 Task: View configure terminal setting.
Action: Mouse moved to (187, 279)
Screenshot: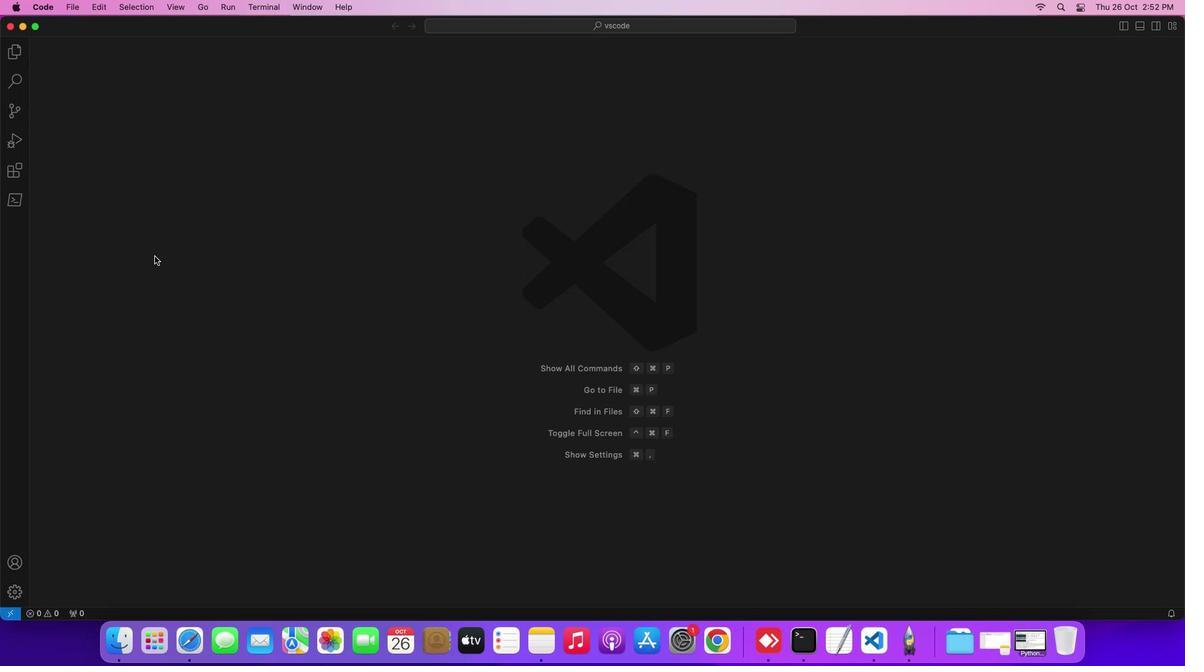 
Action: Mouse pressed left at (187, 279)
Screenshot: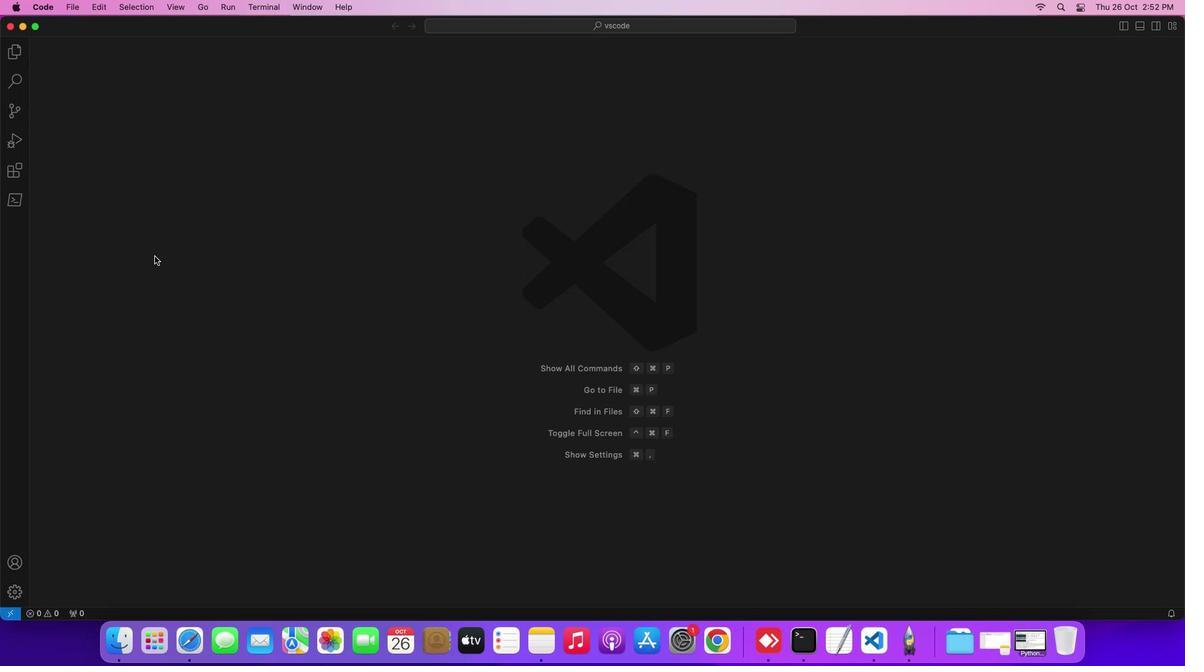 
Action: Mouse moved to (279, 109)
Screenshot: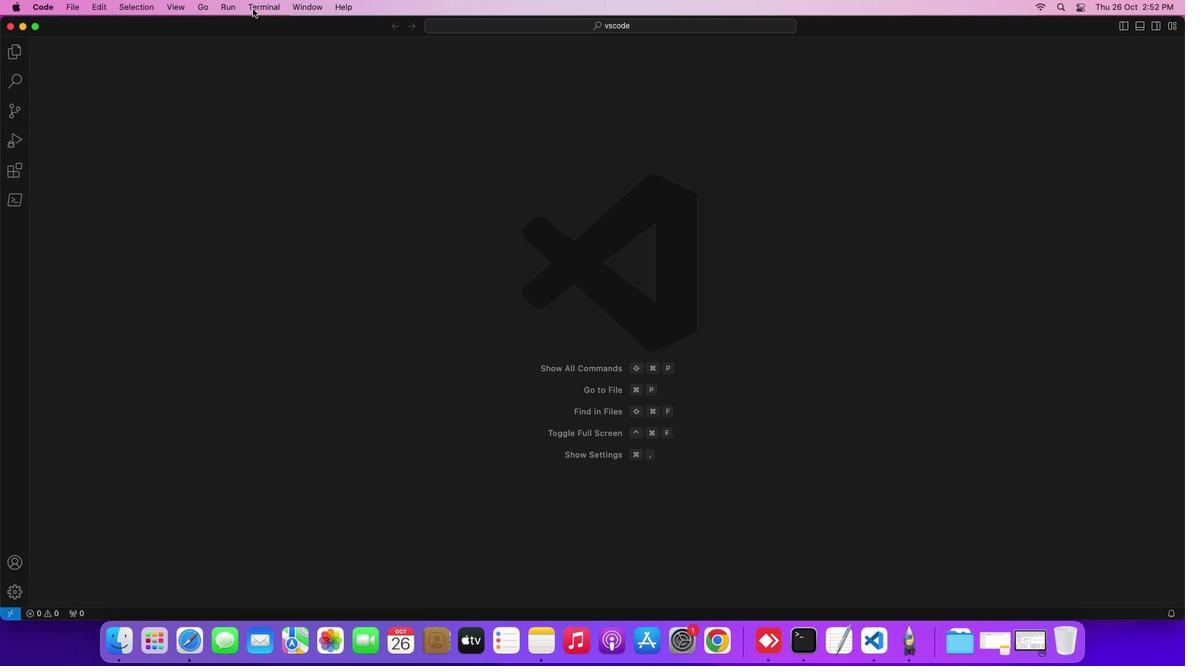 
Action: Mouse pressed left at (279, 109)
Screenshot: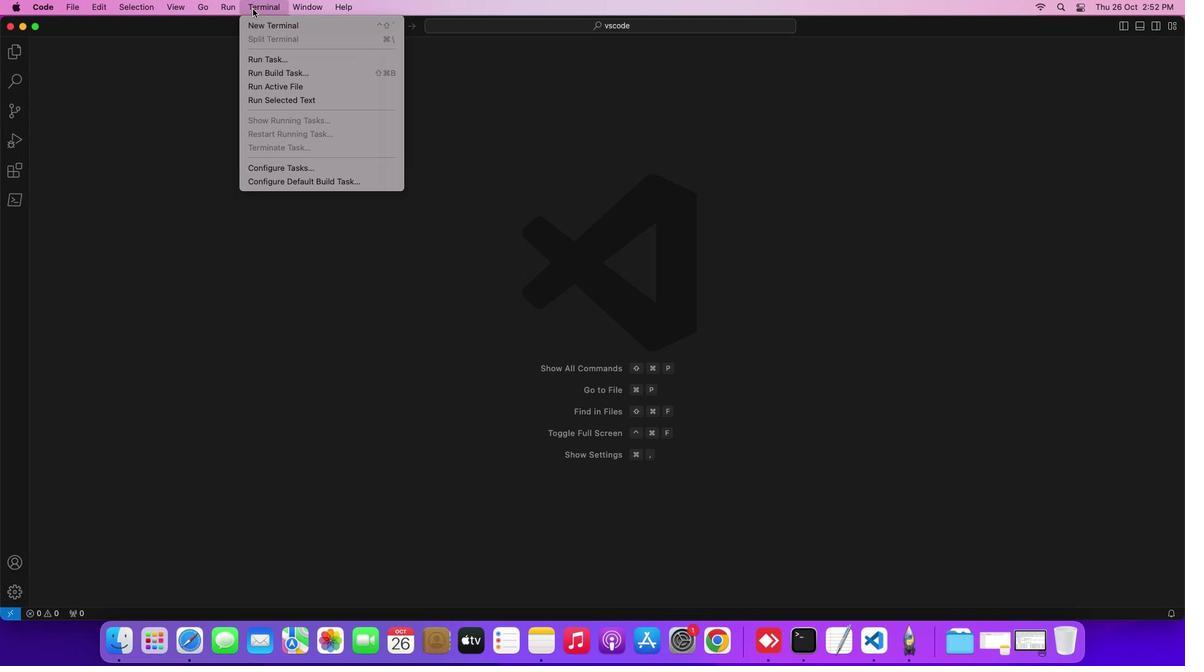 
Action: Mouse moved to (290, 122)
Screenshot: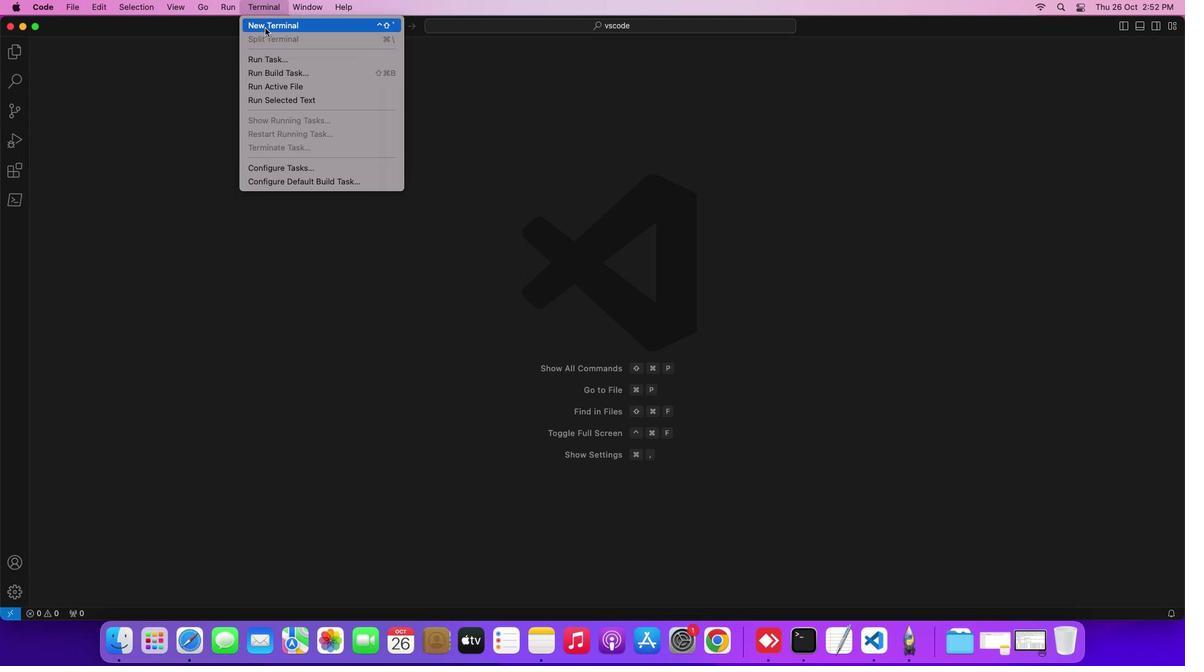 
Action: Mouse pressed left at (290, 122)
Screenshot: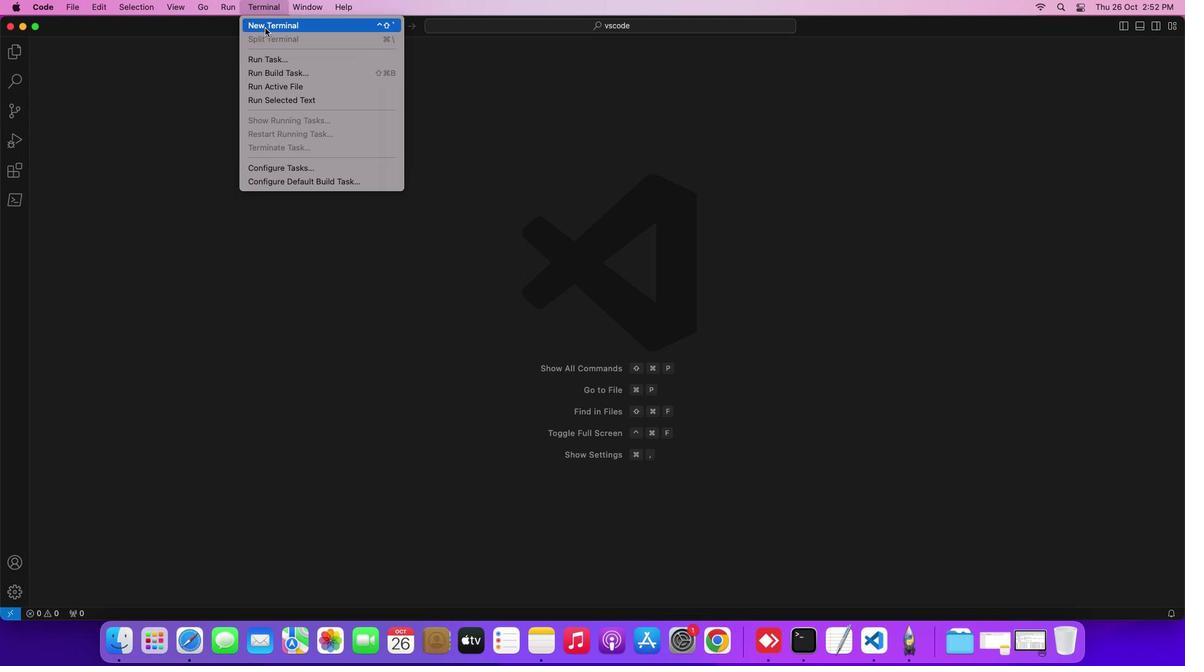 
Action: Mouse moved to (1071, 418)
Screenshot: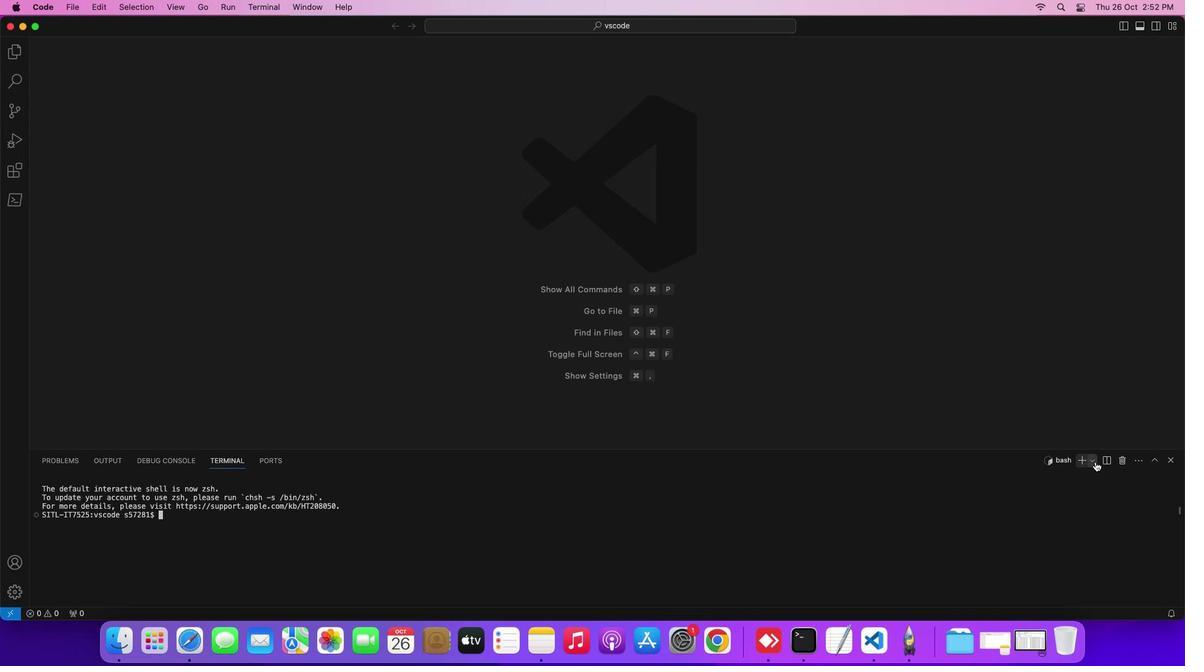 
Action: Mouse pressed left at (1071, 418)
Screenshot: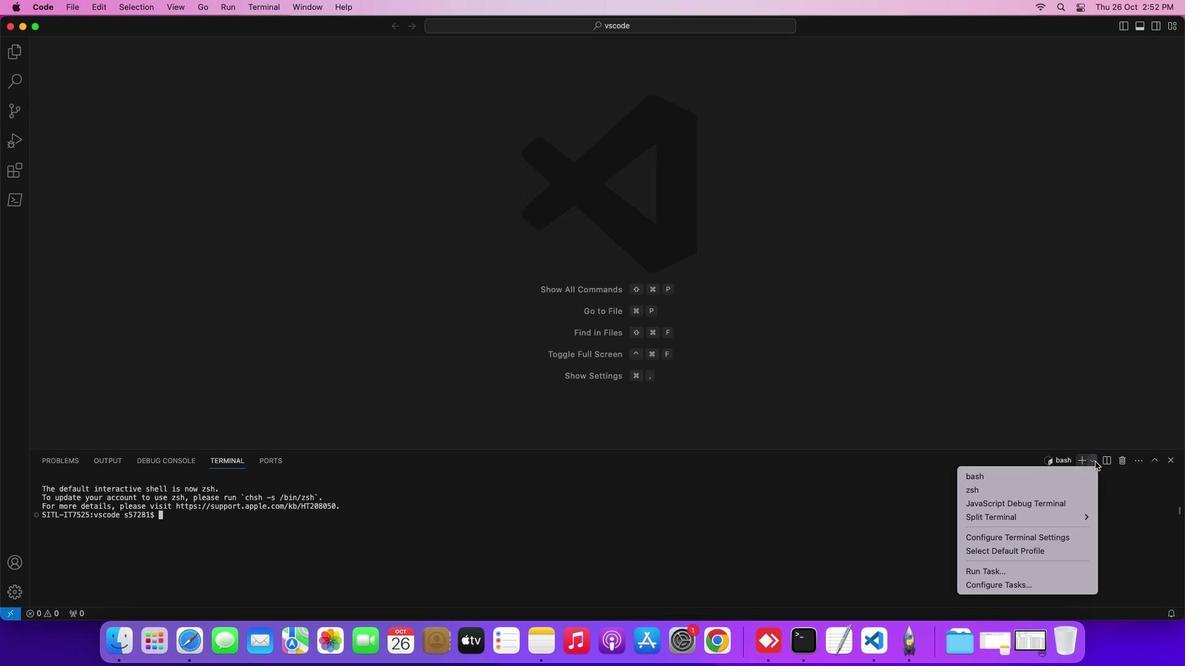 
Action: Mouse moved to (1045, 470)
Screenshot: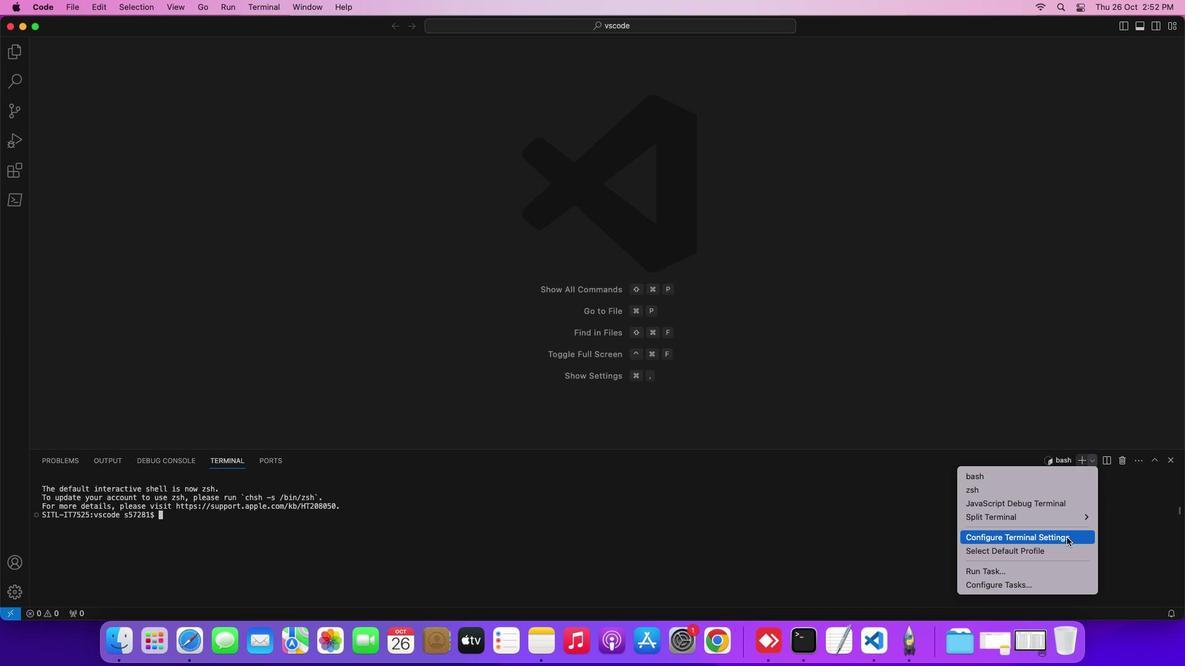 
Action: Mouse pressed left at (1045, 470)
Screenshot: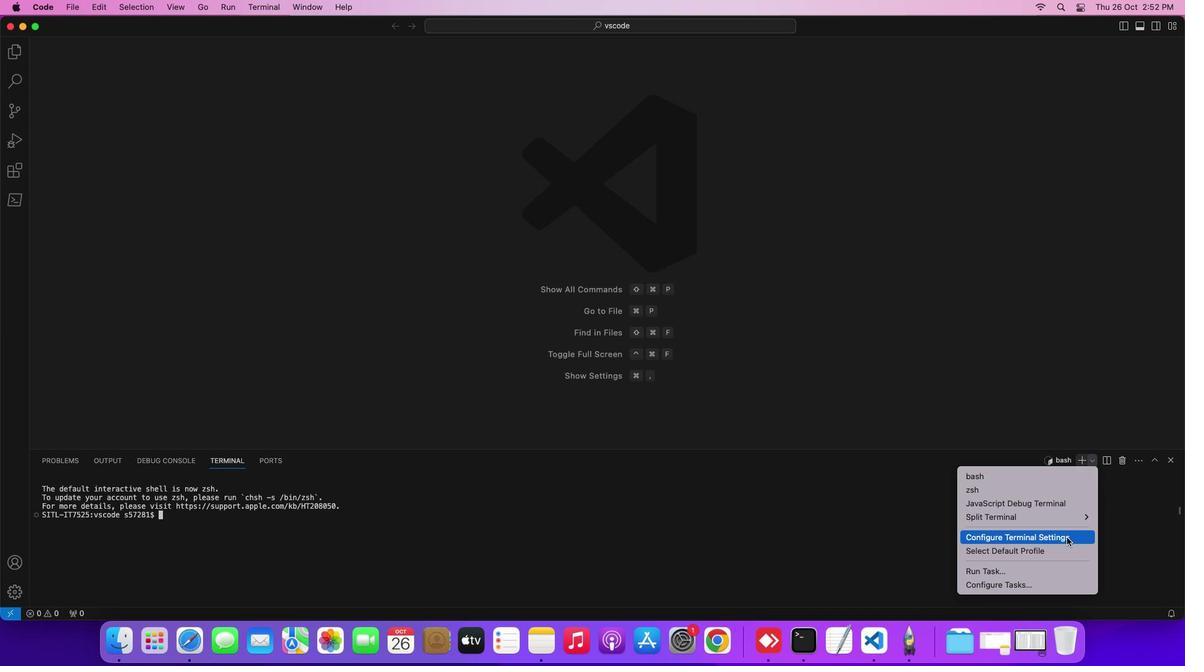 
Action: Mouse moved to (801, 308)
Screenshot: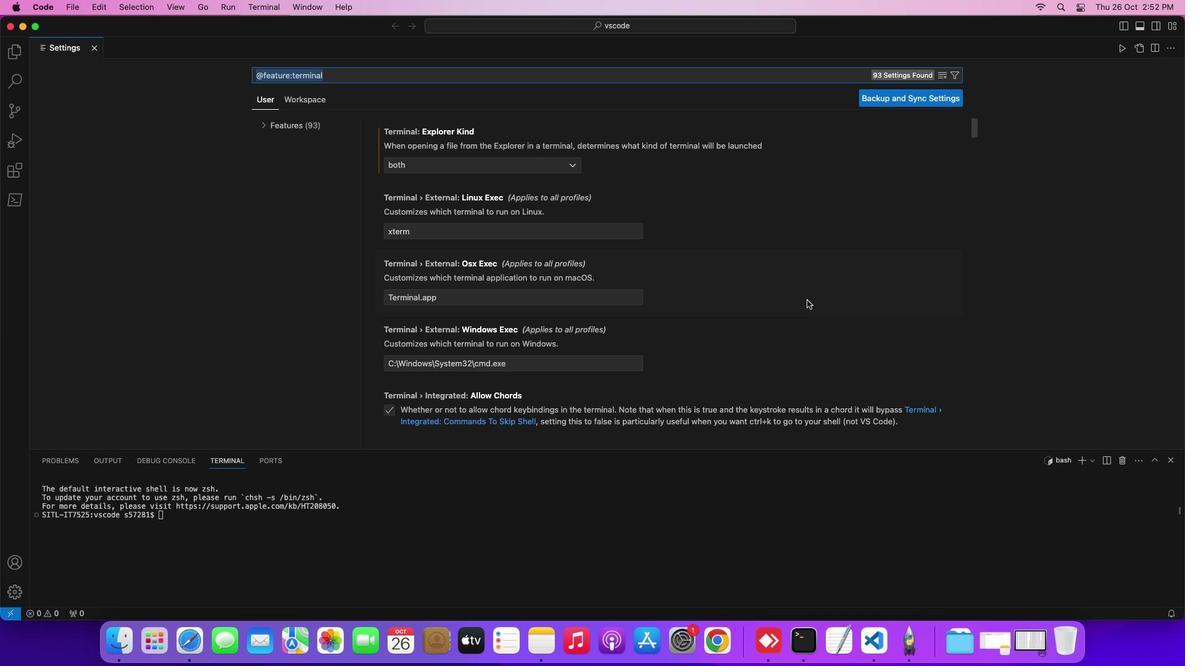 
